 Task: Create Issue Issue0000000367 in Backlog  in Scrum Project Project0000000074 in Jira. Create Issue Issue0000000368 in Backlog  in Scrum Project Project0000000074 in Jira. Create Issue Issue0000000369 in Backlog  in Scrum Project Project0000000074 in Jira. Create Issue Issue0000000370 in Backlog  in Scrum Project Project0000000074 in Jira. Change IN PROGRESS as Status of Issue Issue0000000362 in Backlog  in Scrum Project Project0000000073 in Jira
Action: Mouse moved to (53, 221)
Screenshot: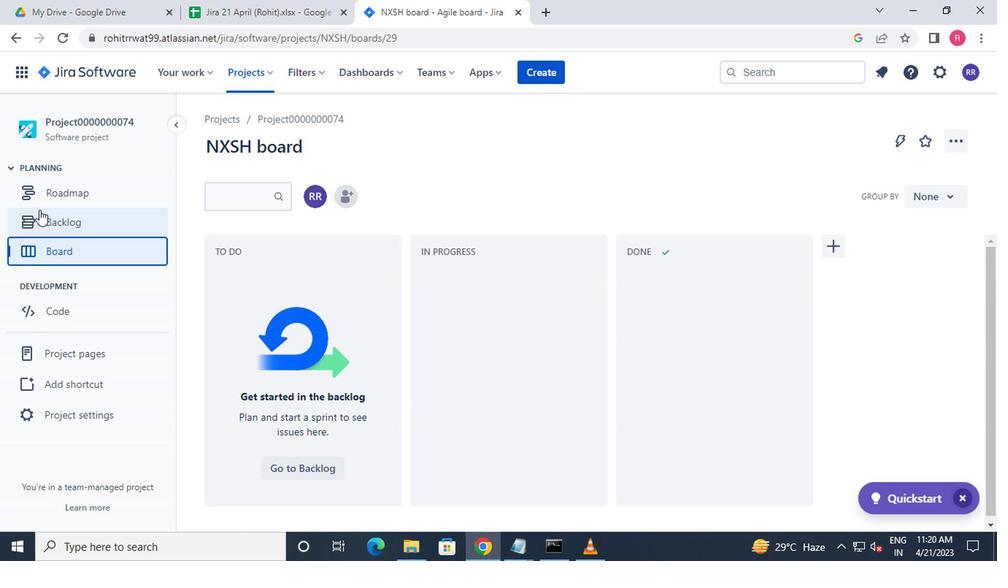 
Action: Mouse pressed left at (53, 221)
Screenshot: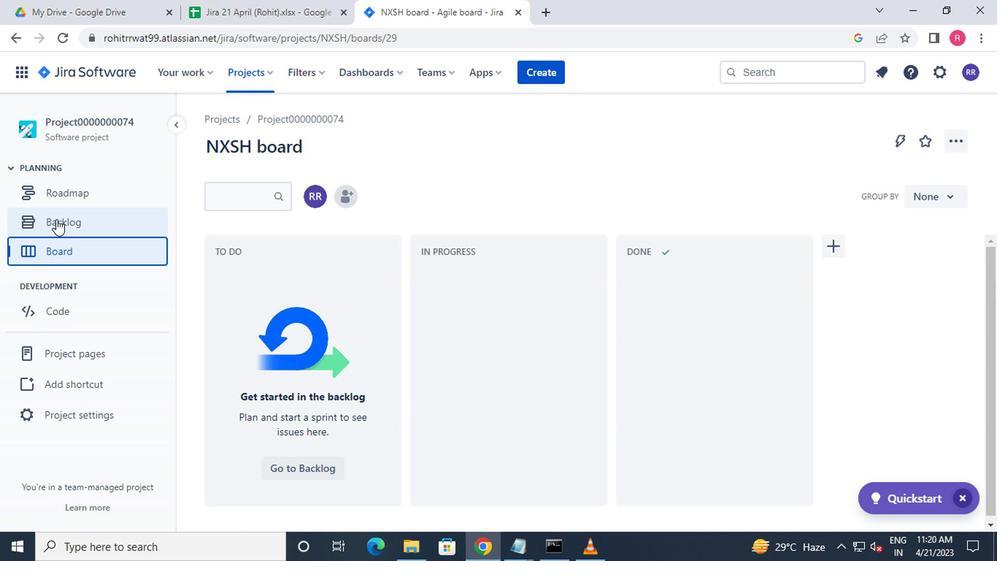 
Action: Mouse moved to (258, 284)
Screenshot: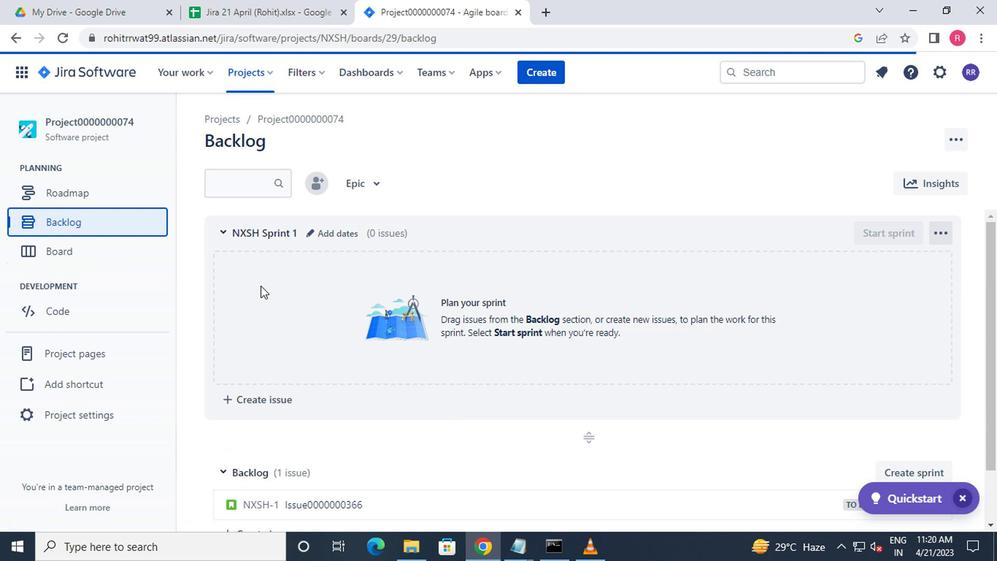 
Action: Mouse scrolled (258, 284) with delta (0, 0)
Screenshot: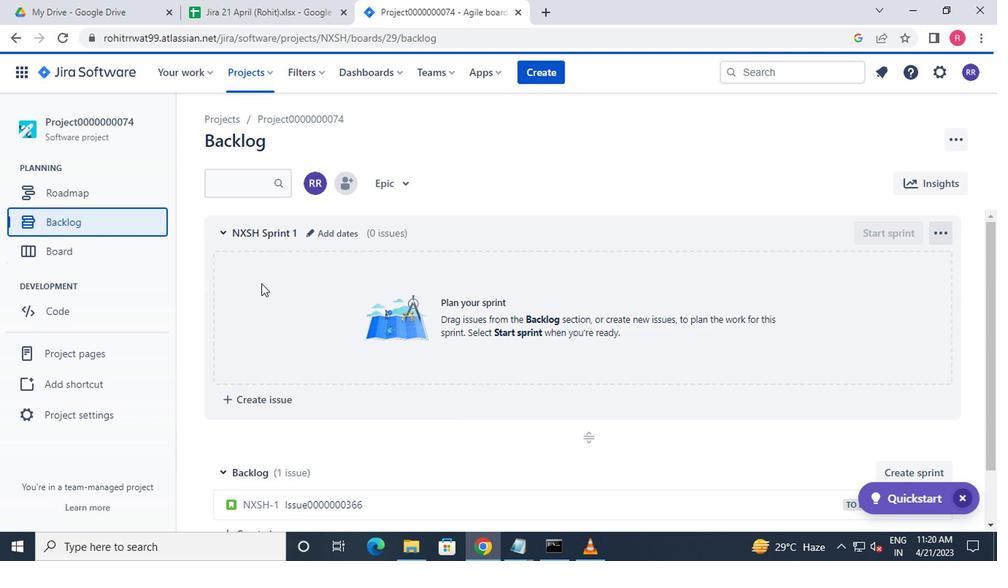 
Action: Mouse scrolled (258, 284) with delta (0, 0)
Screenshot: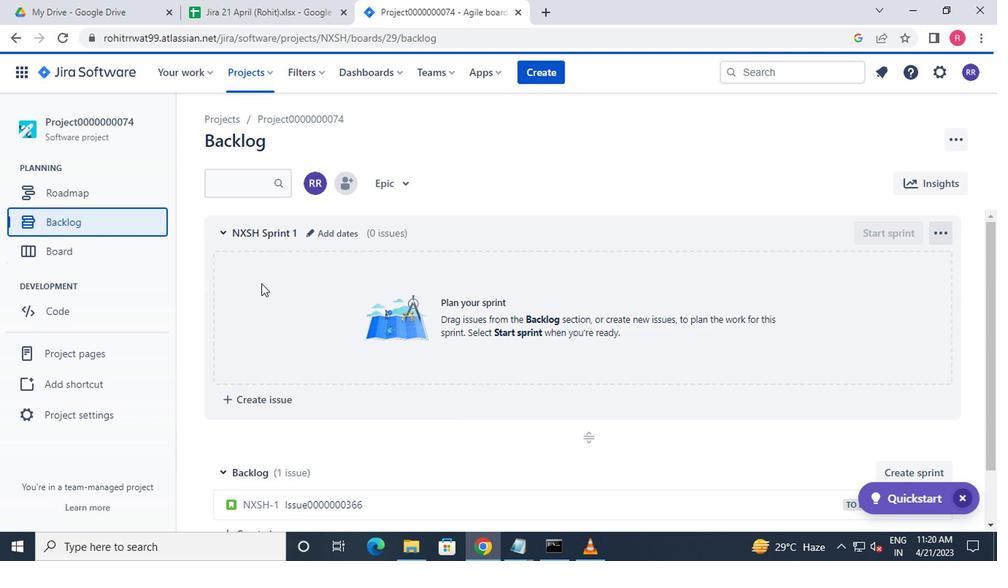 
Action: Mouse scrolled (258, 284) with delta (0, 0)
Screenshot: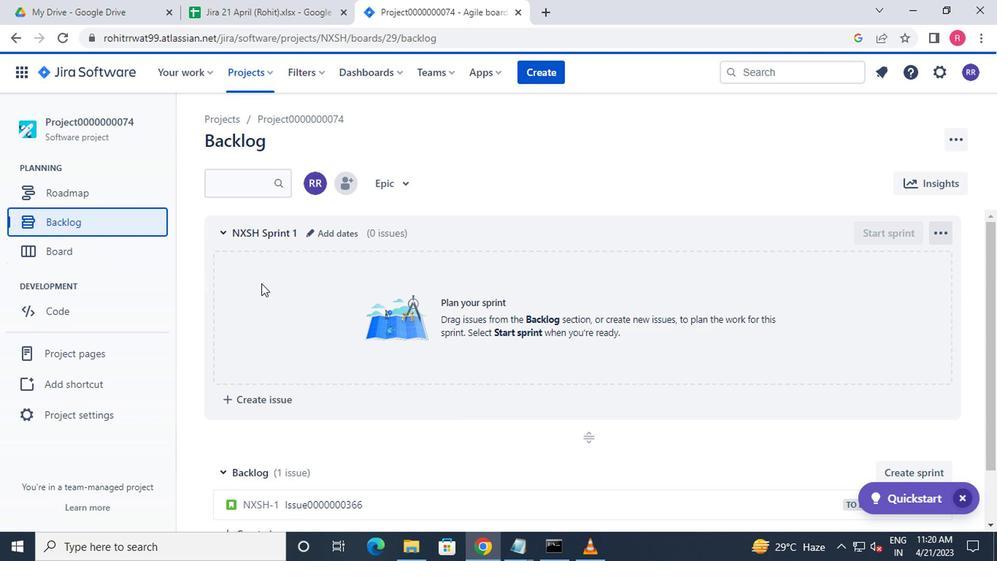
Action: Mouse scrolled (258, 284) with delta (0, 0)
Screenshot: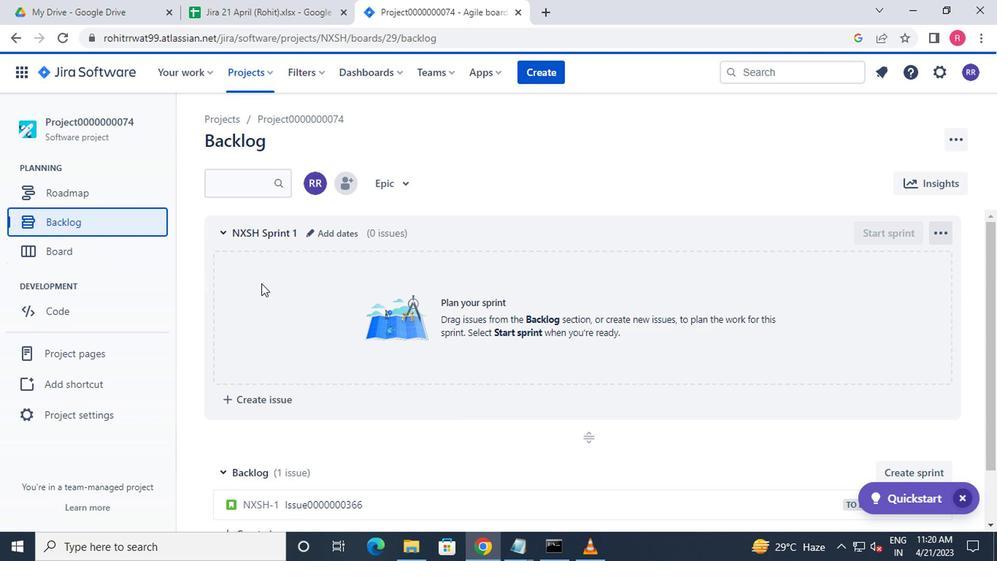 
Action: Mouse scrolled (258, 284) with delta (0, 0)
Screenshot: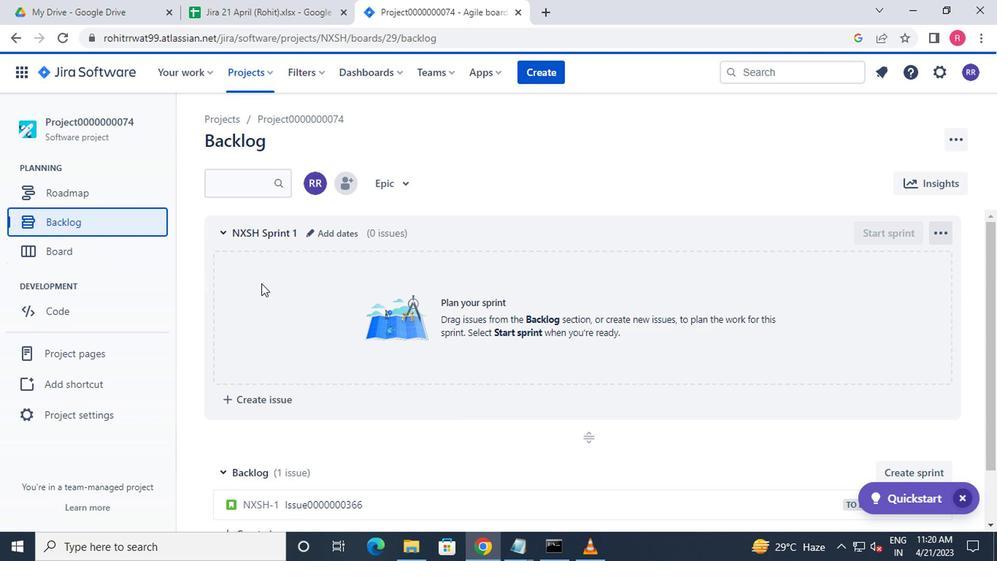 
Action: Mouse scrolled (258, 284) with delta (0, 0)
Screenshot: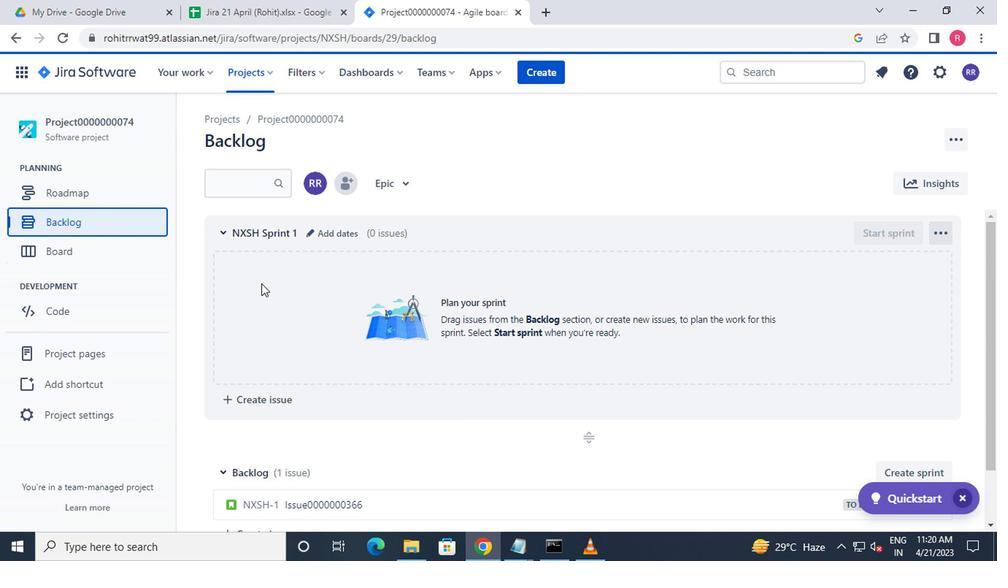 
Action: Mouse moved to (275, 286)
Screenshot: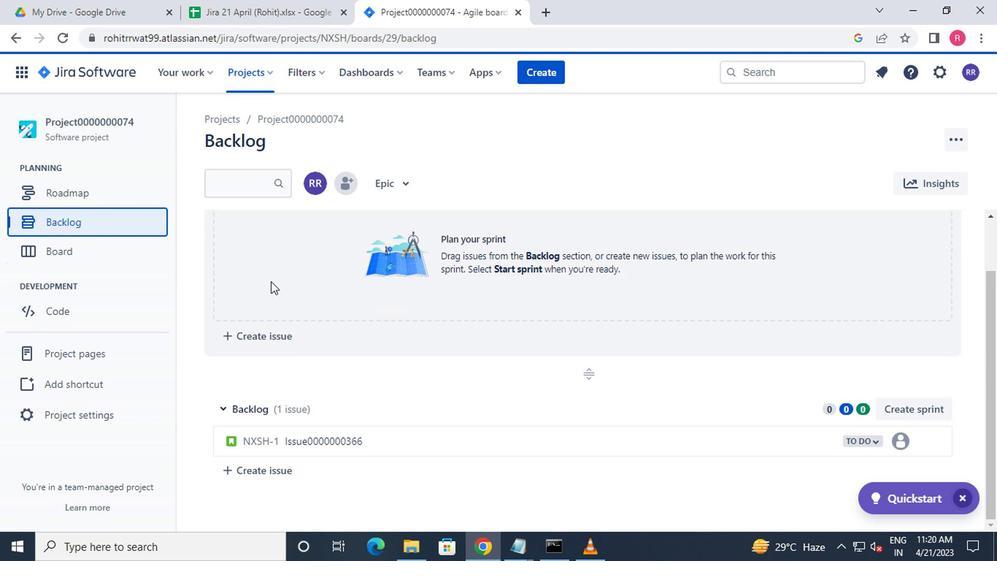 
Action: Mouse scrolled (275, 285) with delta (0, 0)
Screenshot: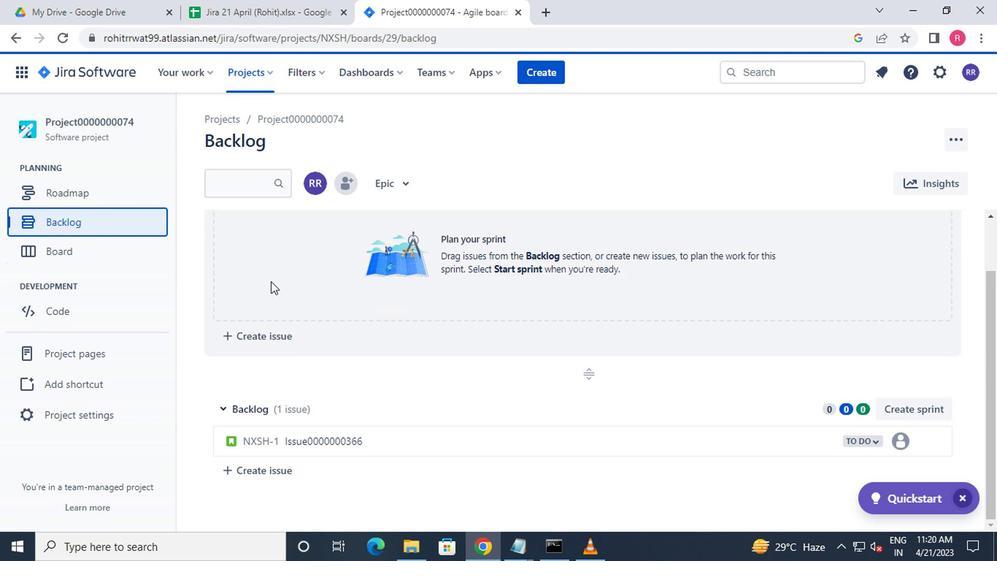 
Action: Mouse moved to (282, 294)
Screenshot: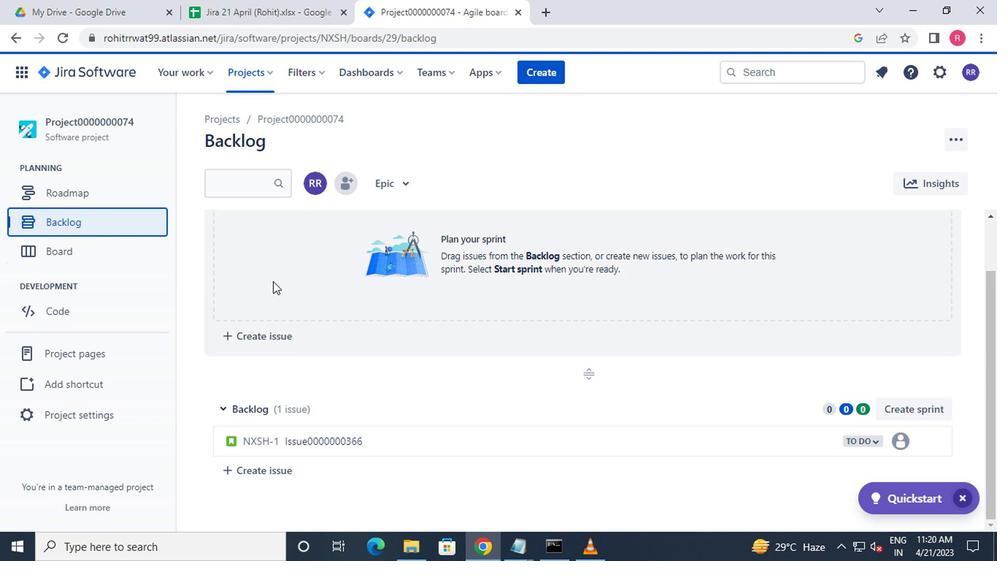 
Action: Mouse scrolled (282, 293) with delta (0, -1)
Screenshot: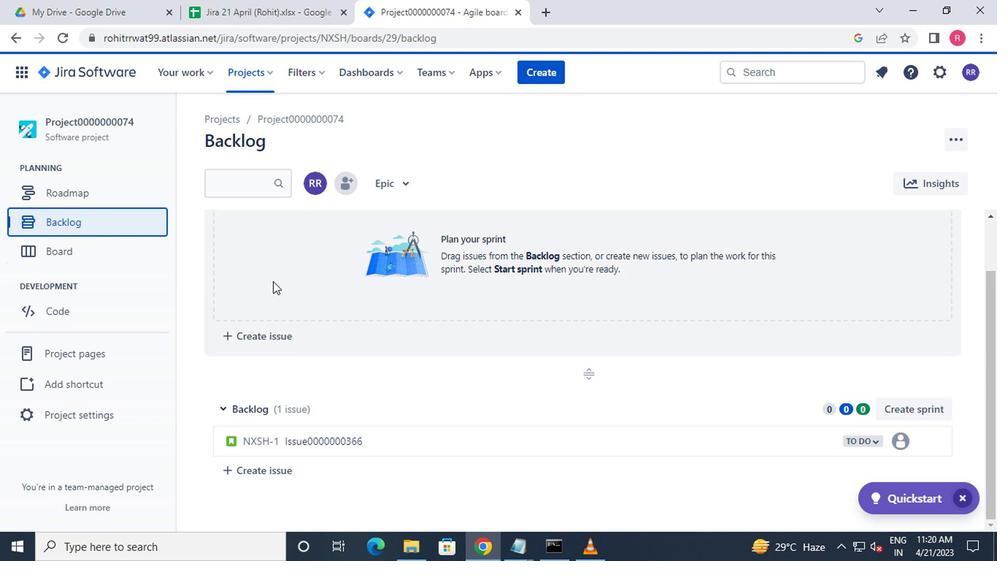 
Action: Mouse moved to (284, 298)
Screenshot: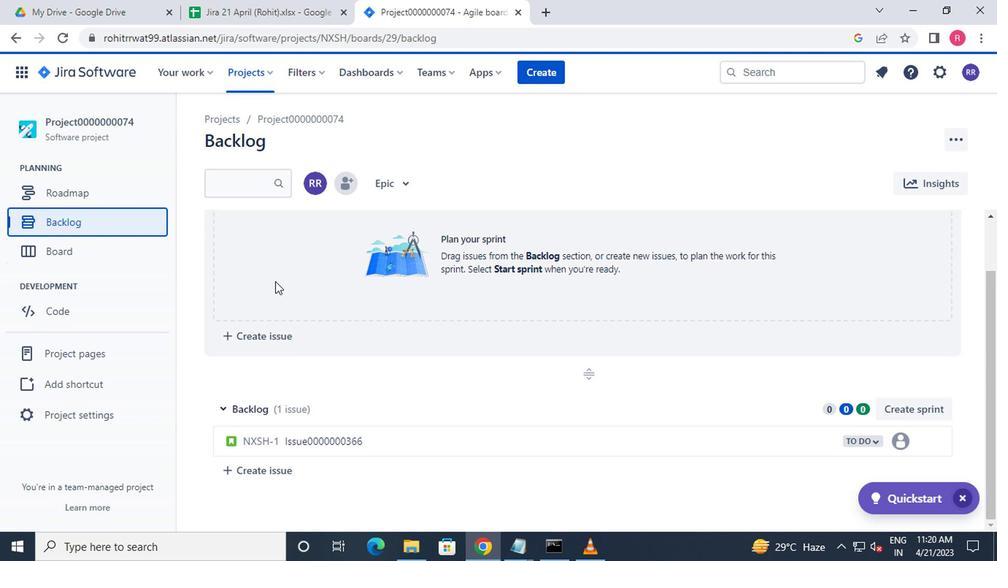 
Action: Mouse scrolled (284, 298) with delta (0, 0)
Screenshot: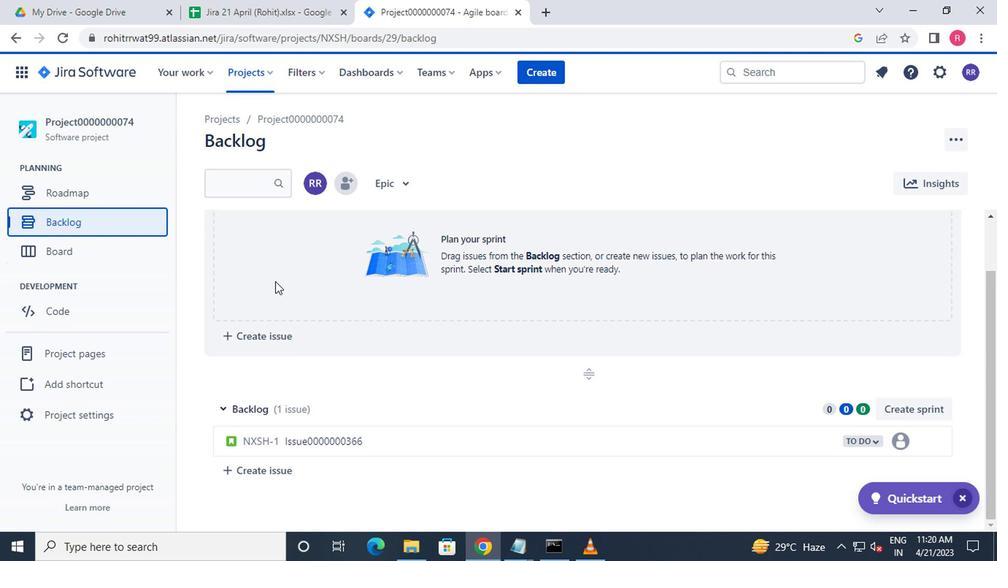 
Action: Mouse moved to (295, 465)
Screenshot: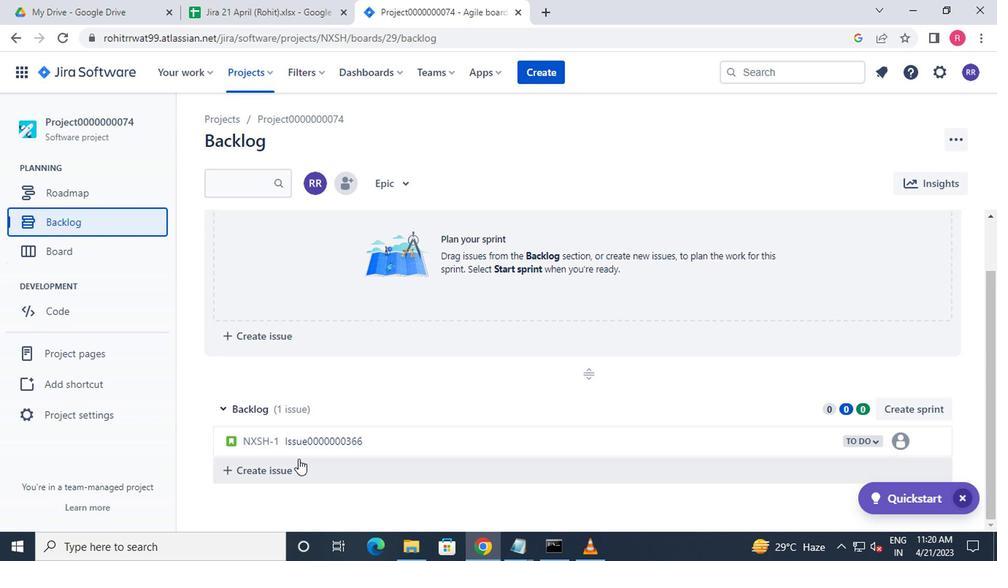 
Action: Mouse pressed left at (295, 465)
Screenshot: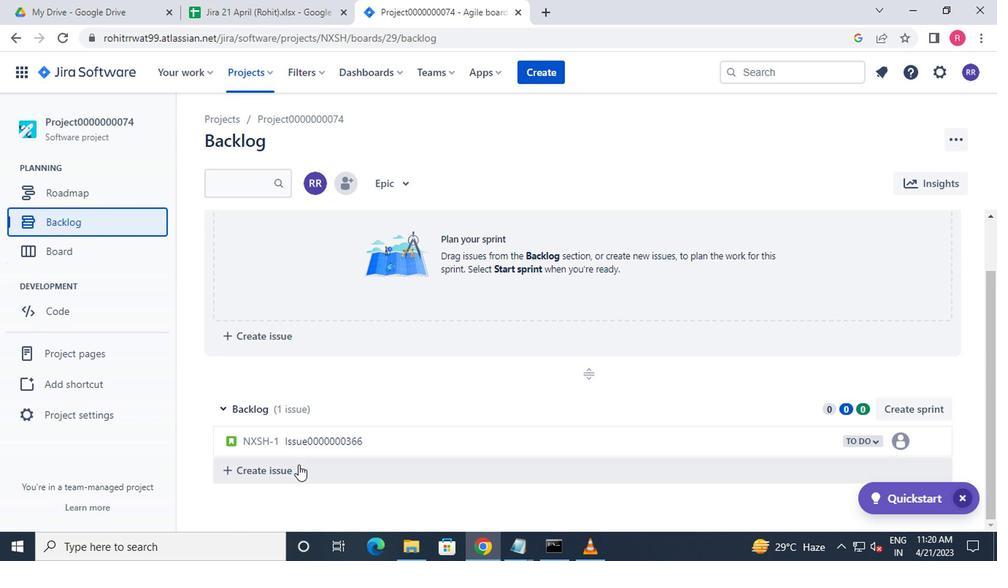 
Action: Mouse moved to (300, 465)
Screenshot: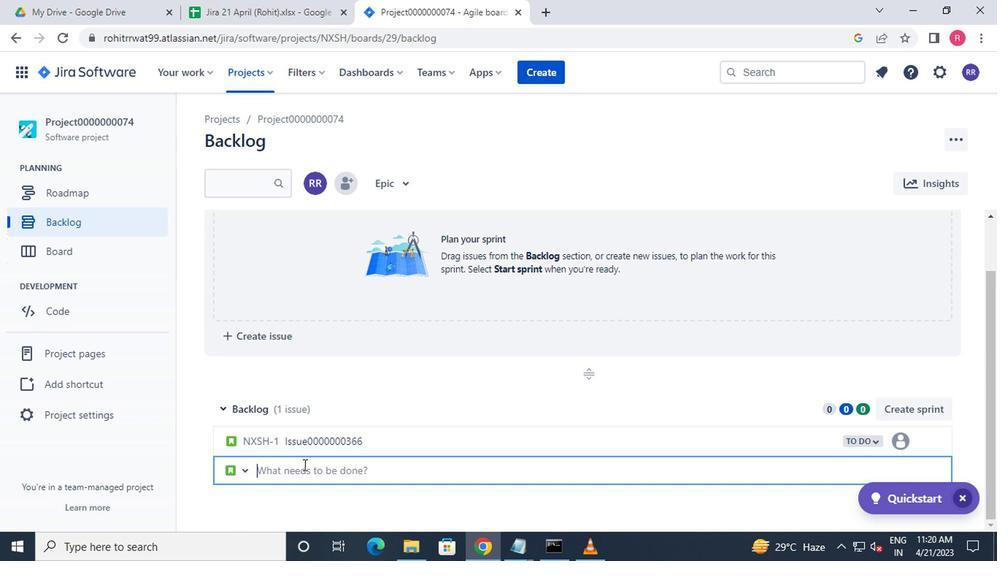 
Action: Key pressed <Key.shift_r>Issue0000000367<Key.enter><Key.shift>ISSUE0000000368<Key.enter><Key.shift><Key.shift><Key.shift><Key.shift><Key.shift><Key.shift>ISSUE0000000369<Key.enter><Key.shift>ISSUE0000000370<Key.enter>
Screenshot: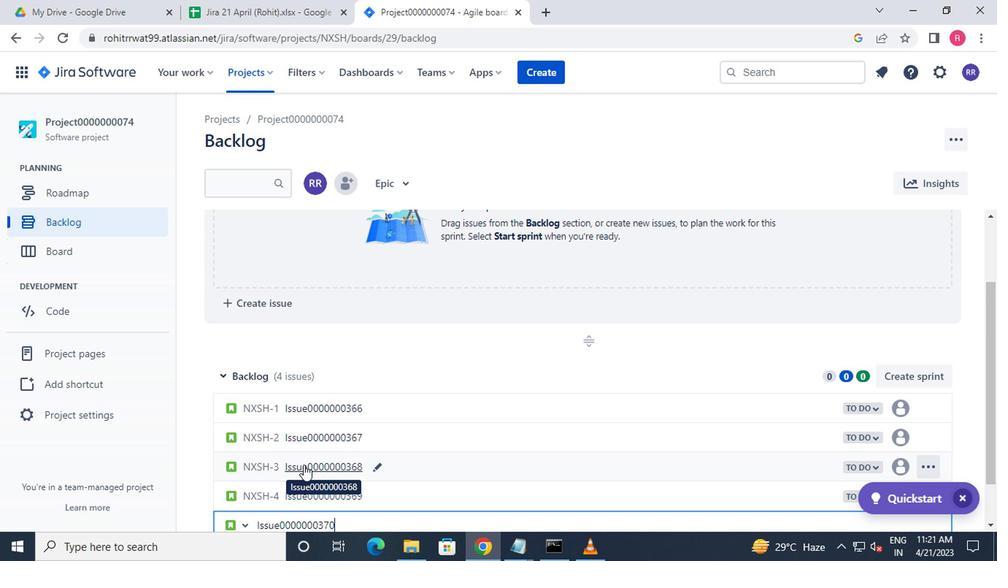 
Action: Mouse moved to (334, 438)
Screenshot: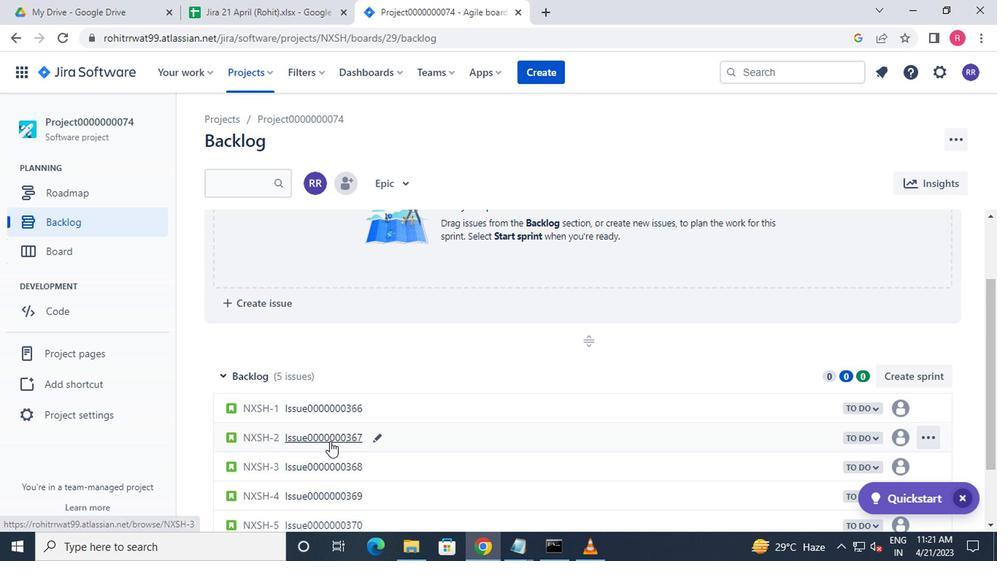
Action: Mouse scrolled (334, 439) with delta (0, 1)
Screenshot: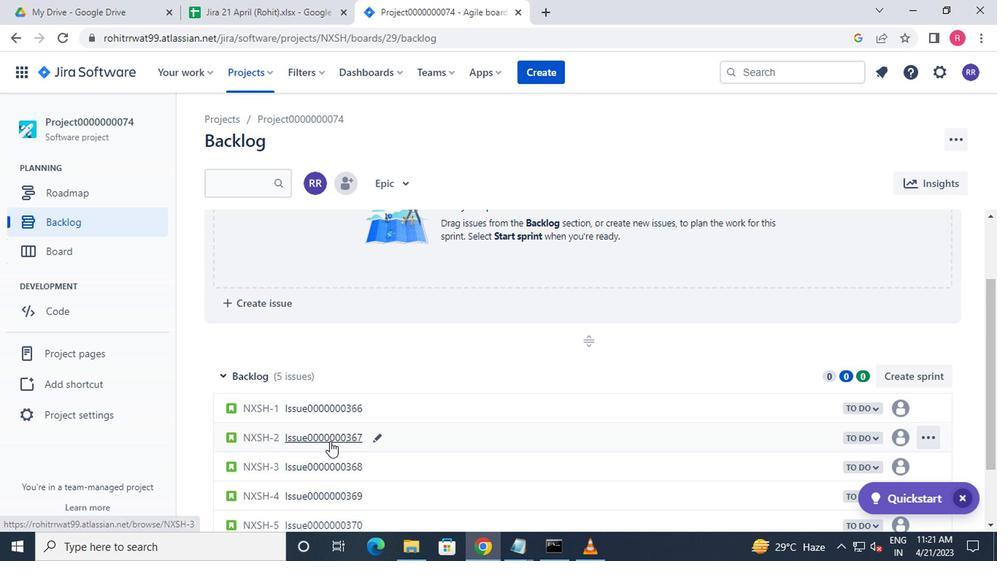 
Action: Mouse moved to (335, 438)
Screenshot: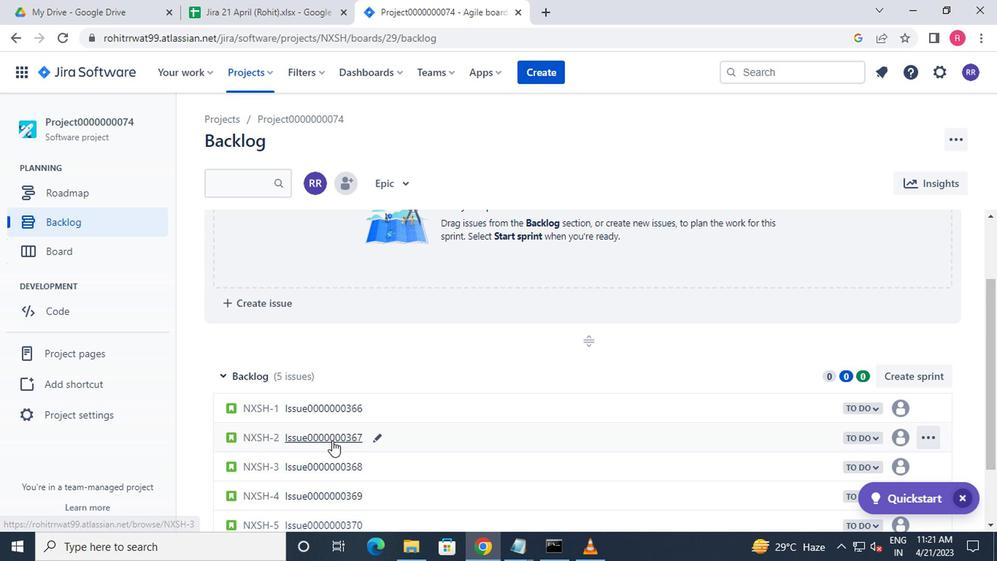 
Action: Mouse scrolled (335, 438) with delta (0, 0)
Screenshot: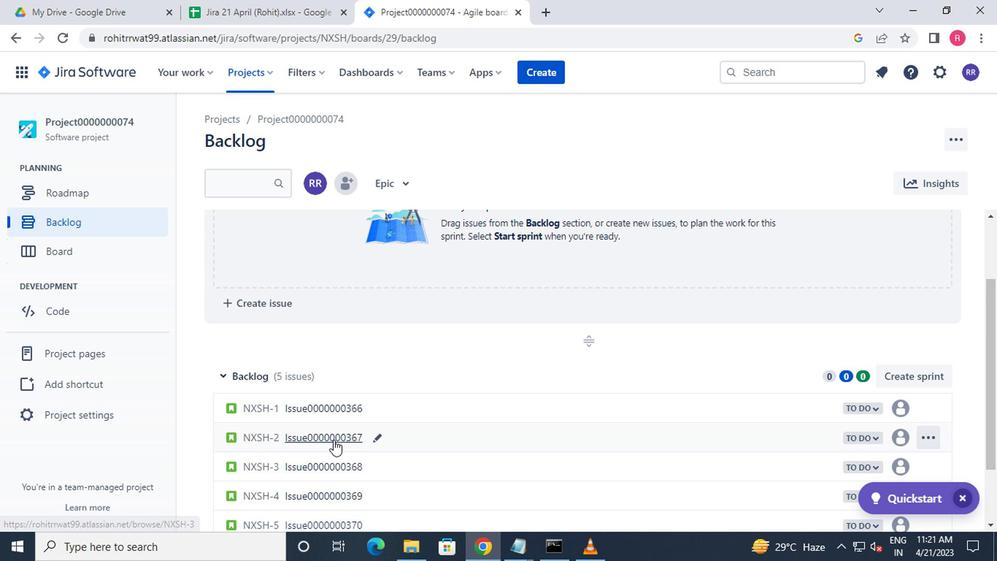 
Action: Mouse scrolled (335, 438) with delta (0, 0)
Screenshot: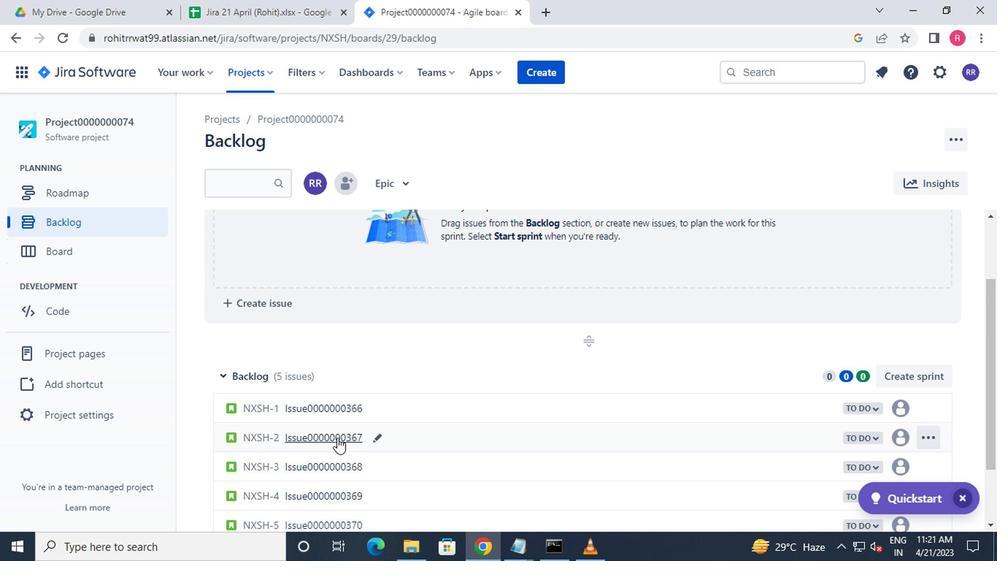 
Action: Mouse moved to (336, 438)
Screenshot: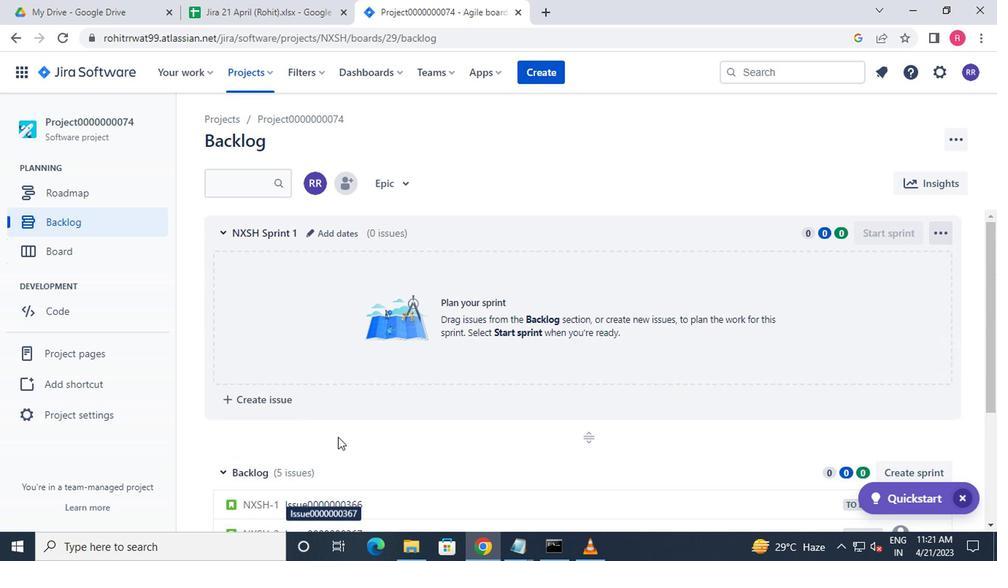 
Action: Mouse scrolled (336, 437) with delta (0, -1)
Screenshot: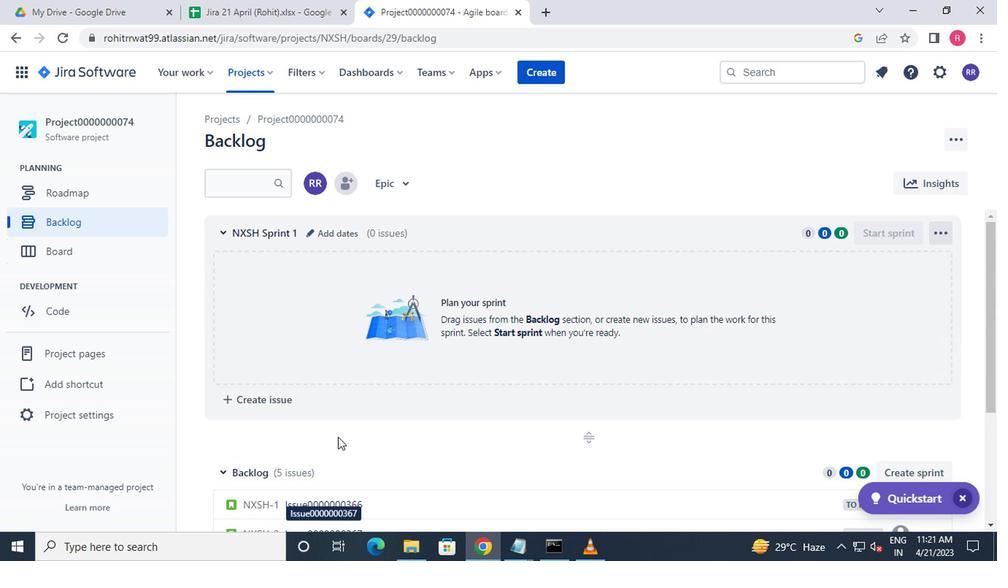 
Action: Mouse scrolled (336, 437) with delta (0, -1)
Screenshot: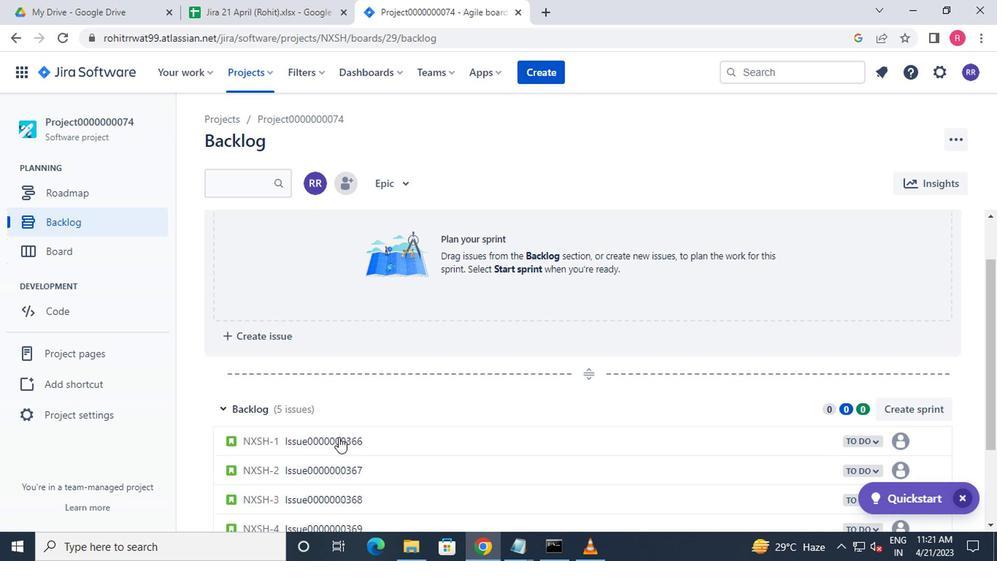 
Action: Mouse moved to (339, 438)
Screenshot: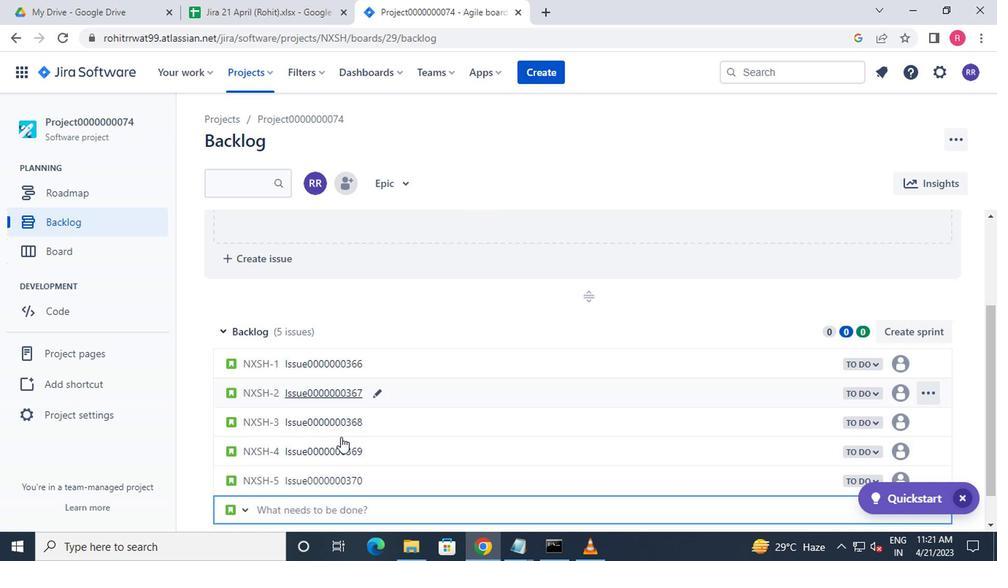 
Action: Mouse scrolled (339, 438) with delta (0, 0)
Screenshot: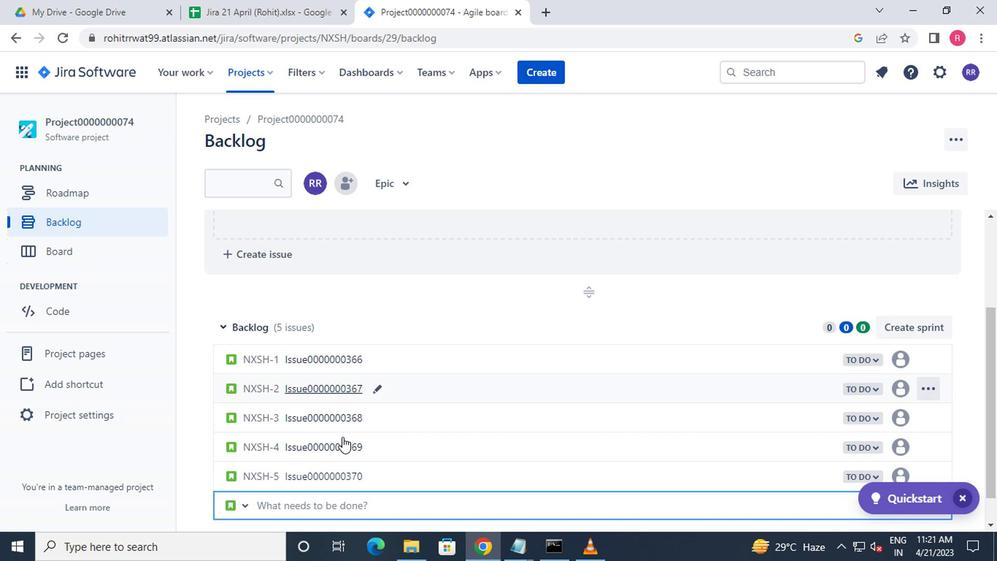 
Action: Mouse scrolled (339, 438) with delta (0, 0)
Screenshot: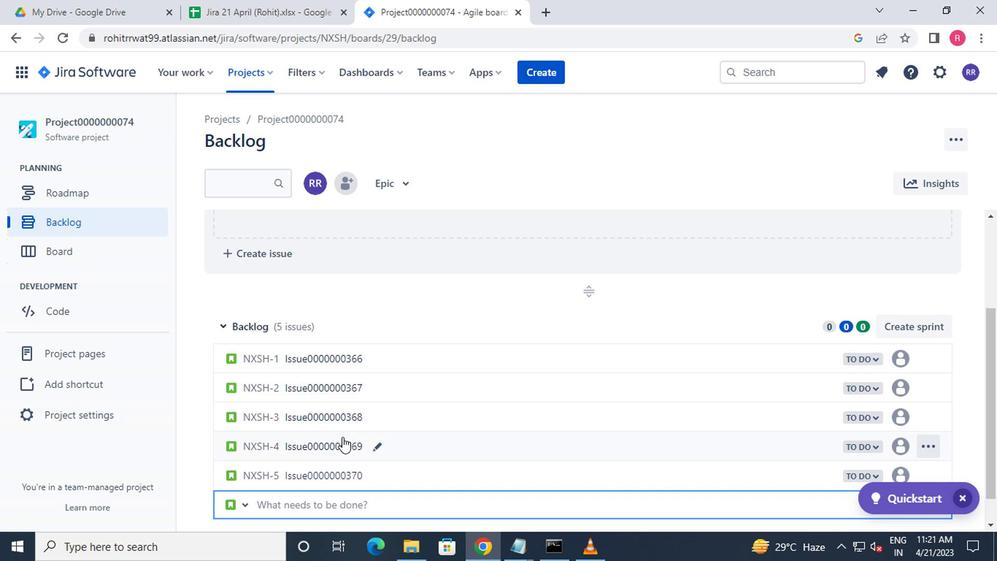 
Action: Mouse moved to (342, 430)
Screenshot: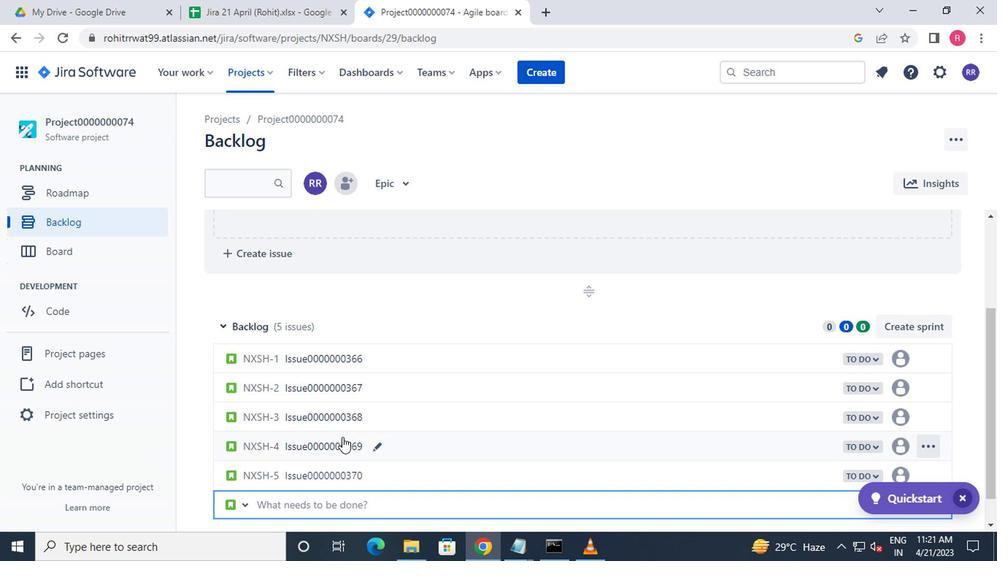 
Action: Mouse scrolled (342, 431) with delta (0, 1)
Screenshot: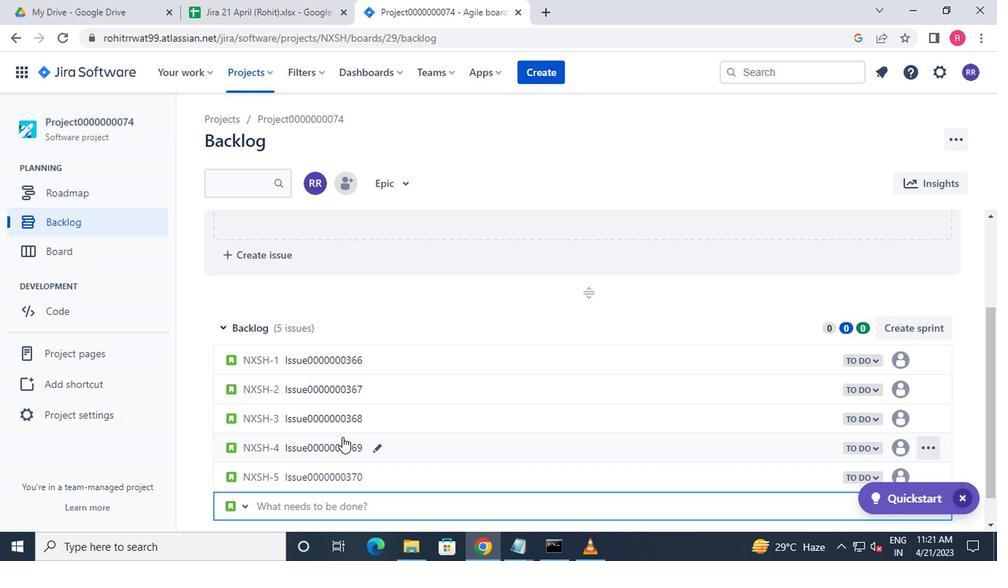 
Action: Mouse moved to (343, 429)
Screenshot: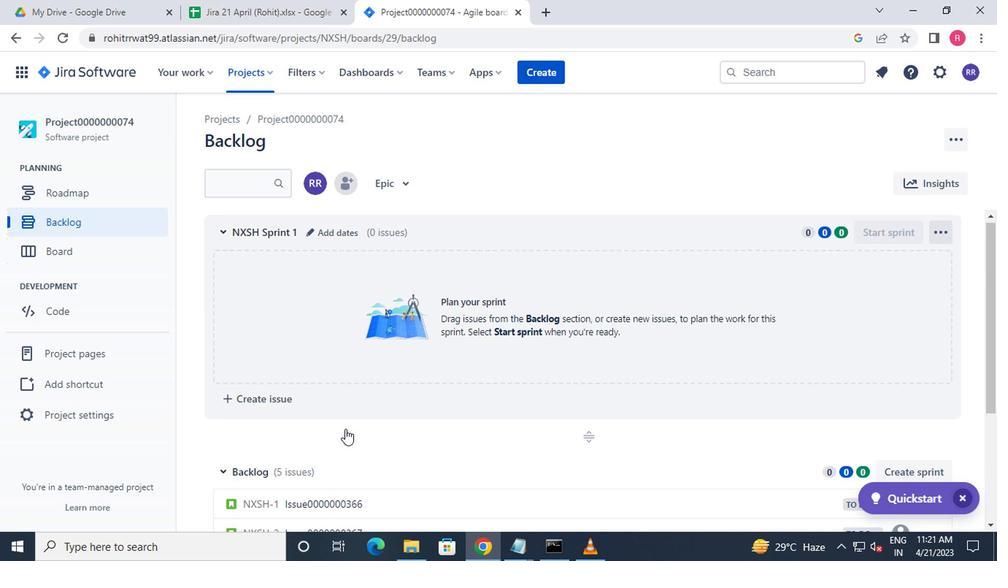 
Action: Mouse scrolled (343, 430) with delta (0, 0)
Screenshot: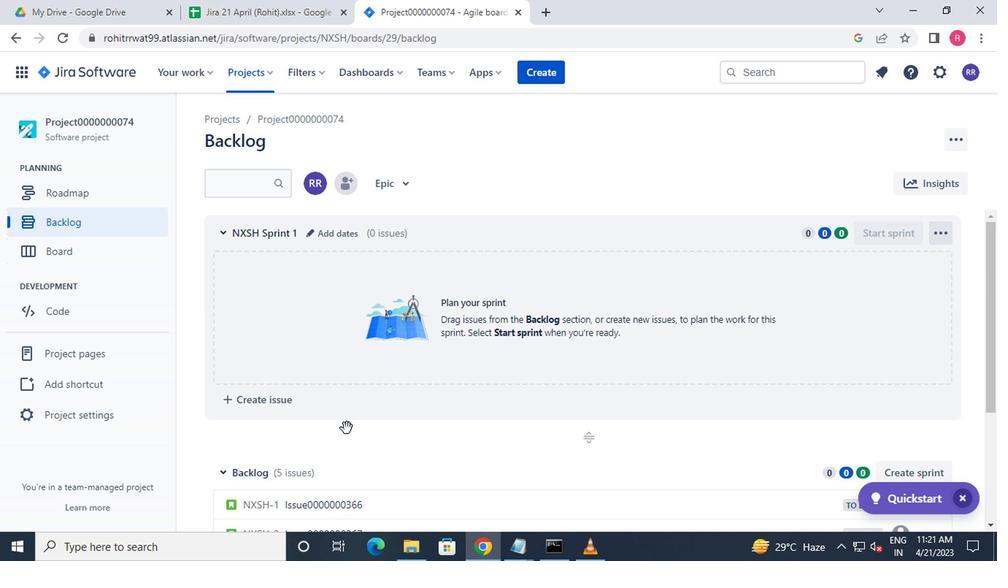 
Action: Mouse scrolled (343, 430) with delta (0, 0)
Screenshot: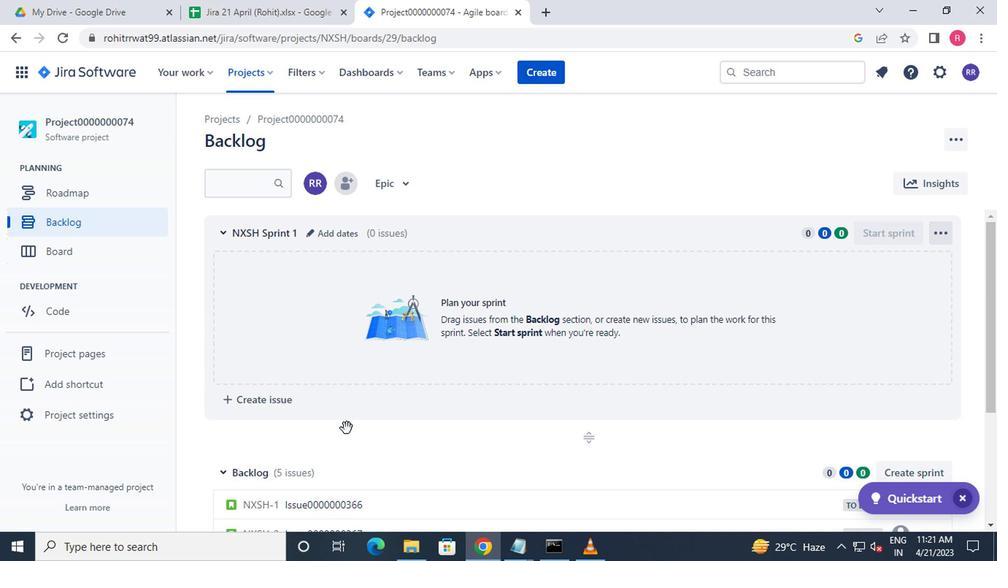
Action: Mouse scrolled (343, 430) with delta (0, 0)
Screenshot: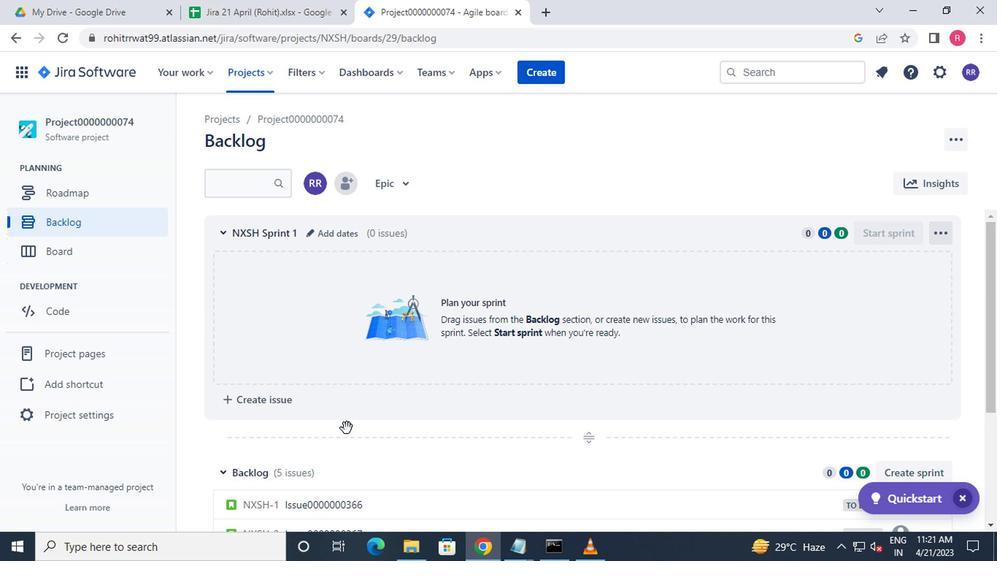 
Action: Mouse moved to (250, 78)
Screenshot: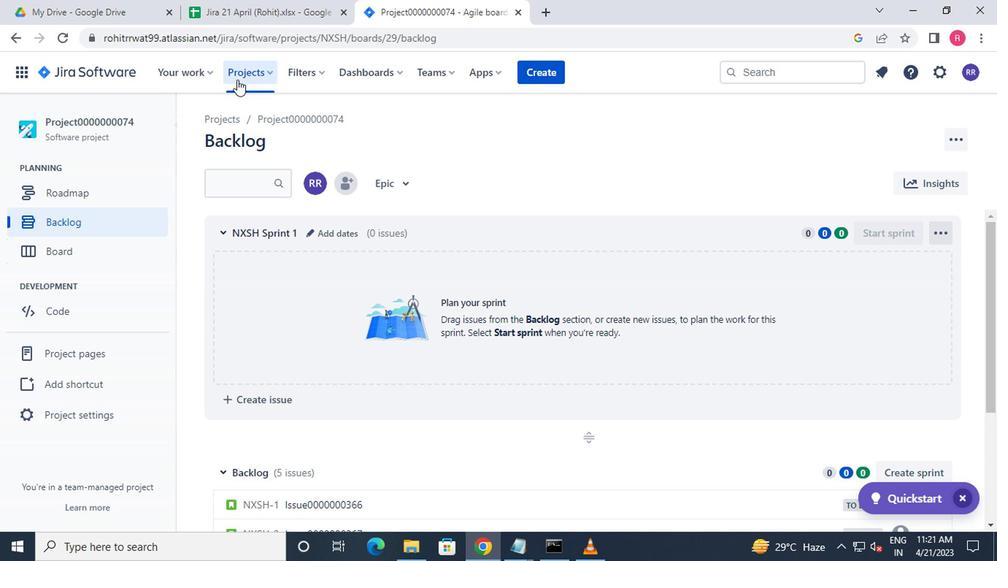 
Action: Mouse pressed left at (250, 78)
Screenshot: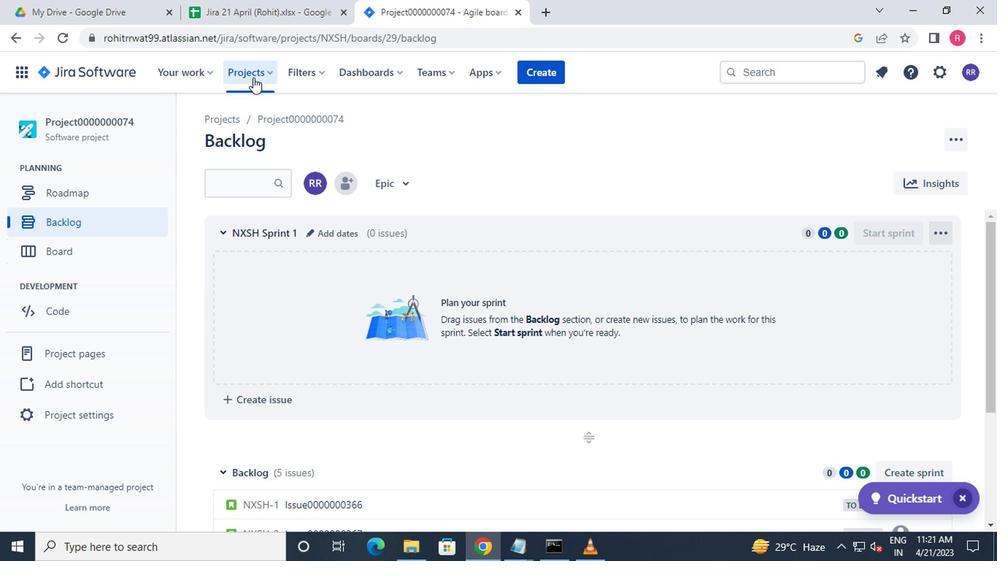 
Action: Mouse moved to (298, 179)
Screenshot: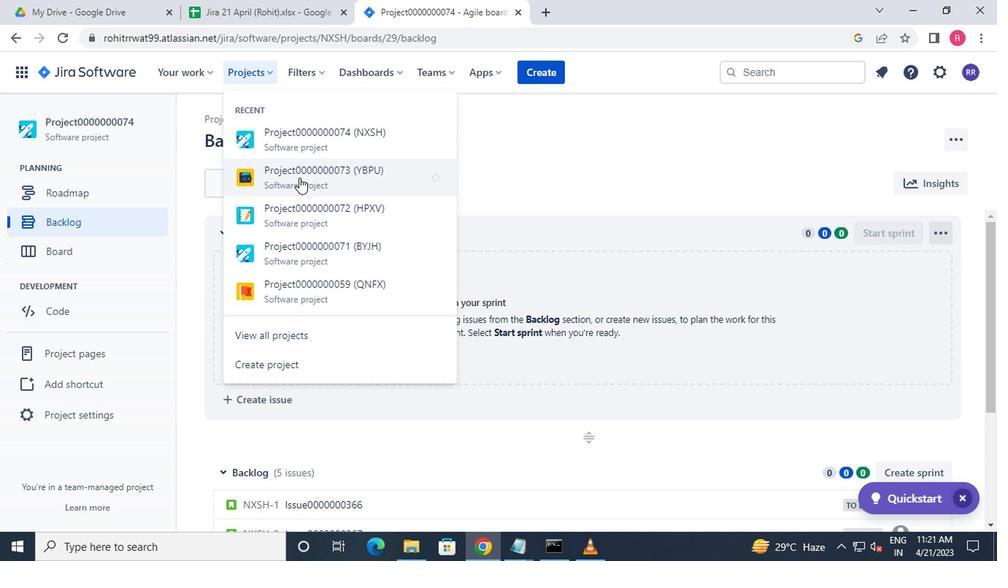 
Action: Mouse pressed left at (298, 179)
Screenshot: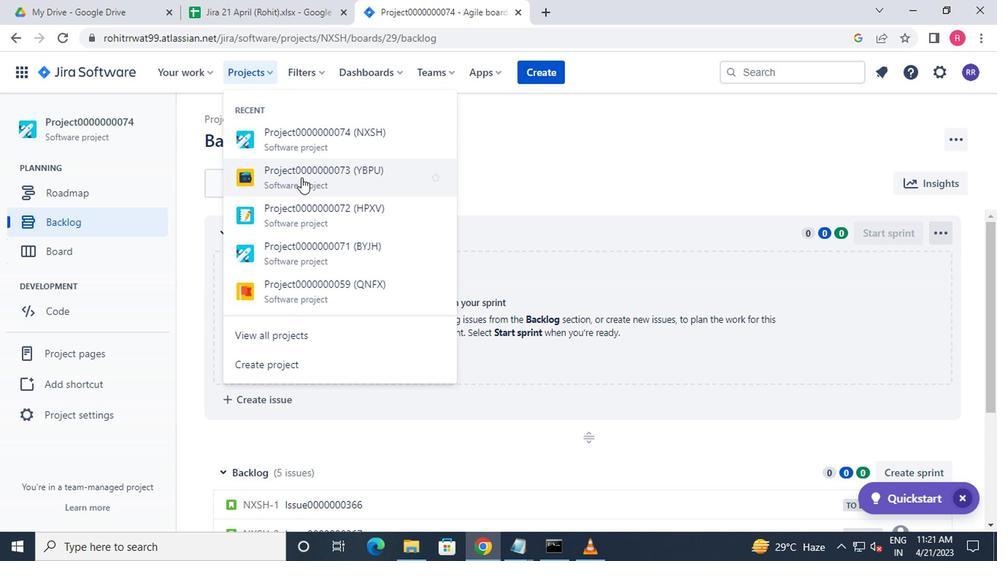 
Action: Mouse moved to (65, 227)
Screenshot: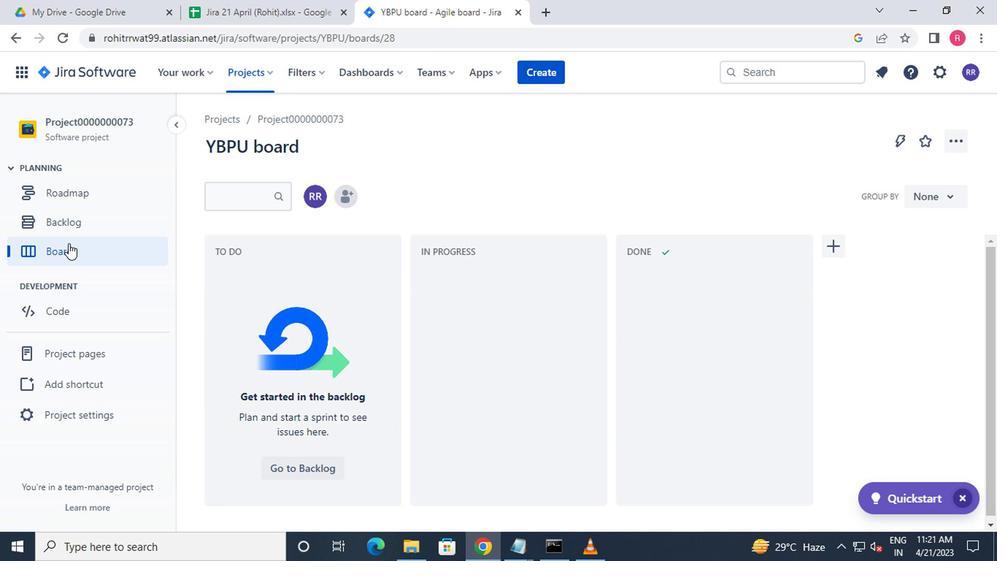 
Action: Mouse pressed left at (65, 227)
Screenshot: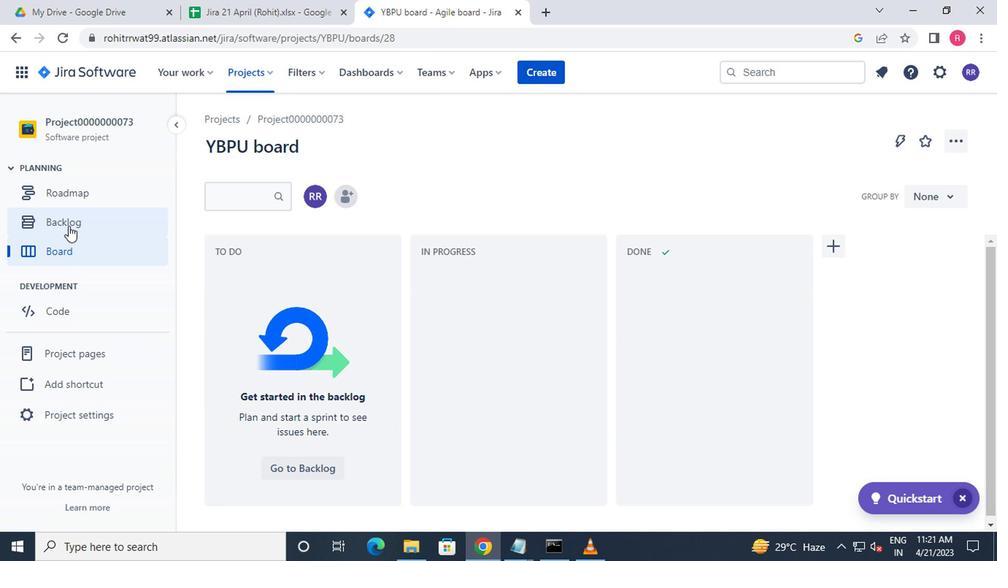 
Action: Mouse moved to (435, 401)
Screenshot: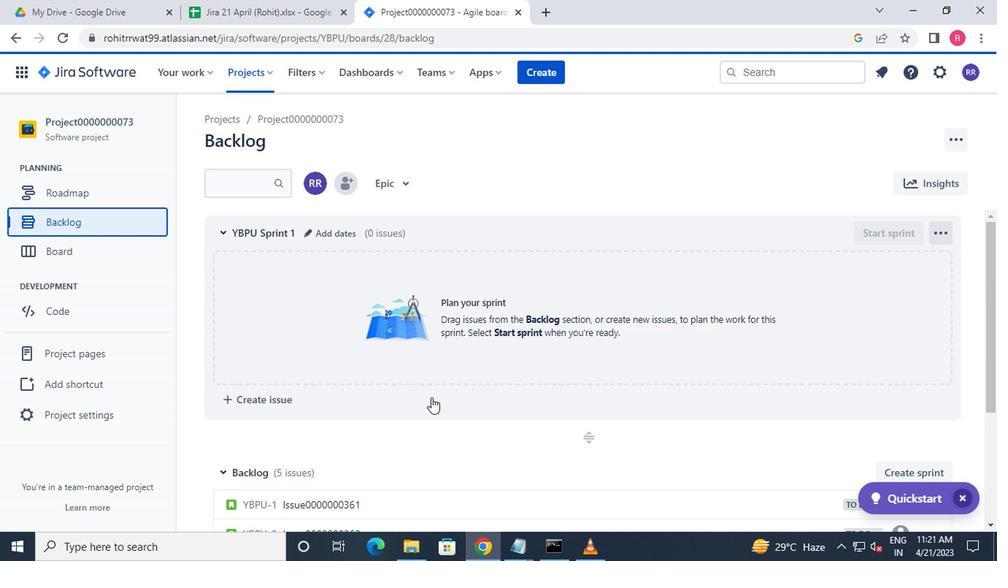 
Action: Mouse scrolled (435, 400) with delta (0, 0)
Screenshot: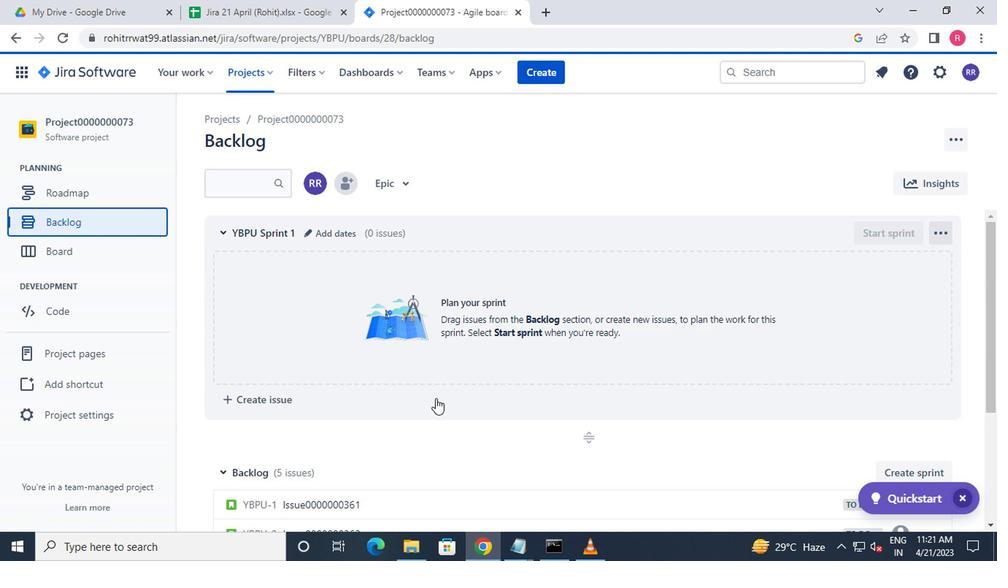 
Action: Mouse moved to (436, 402)
Screenshot: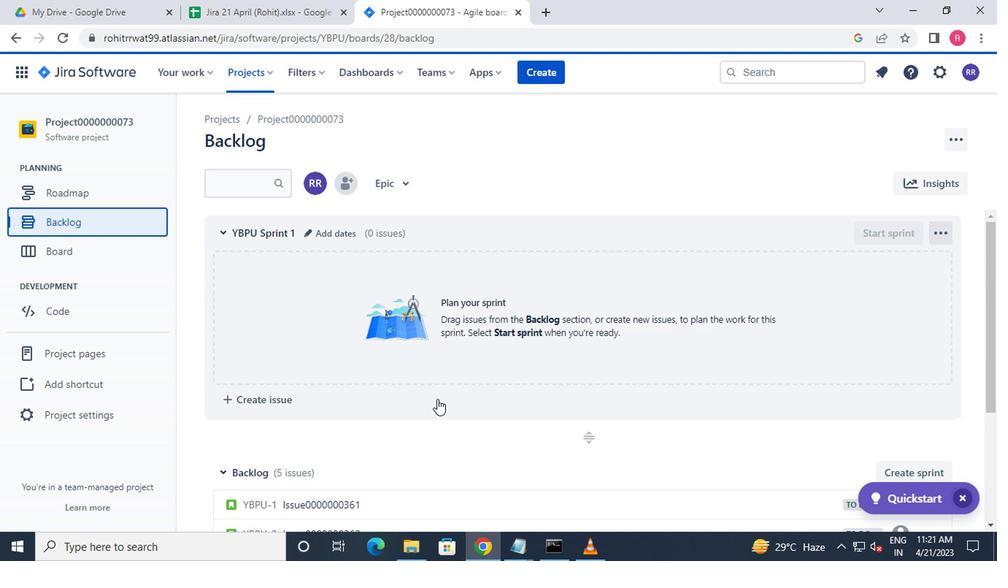 
Action: Mouse scrolled (436, 401) with delta (0, -1)
Screenshot: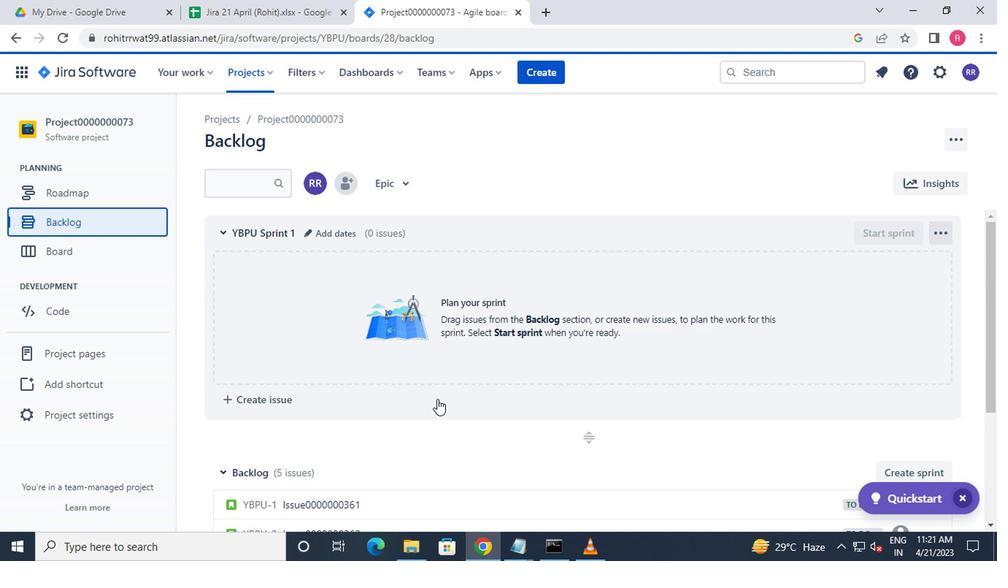 
Action: Mouse scrolled (436, 401) with delta (0, -1)
Screenshot: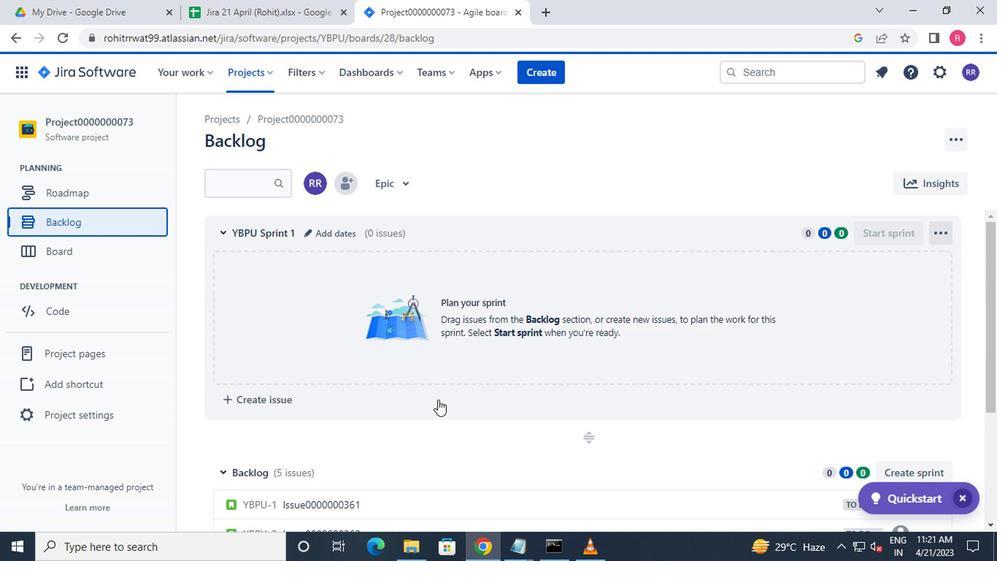 
Action: Mouse scrolled (436, 401) with delta (0, -1)
Screenshot: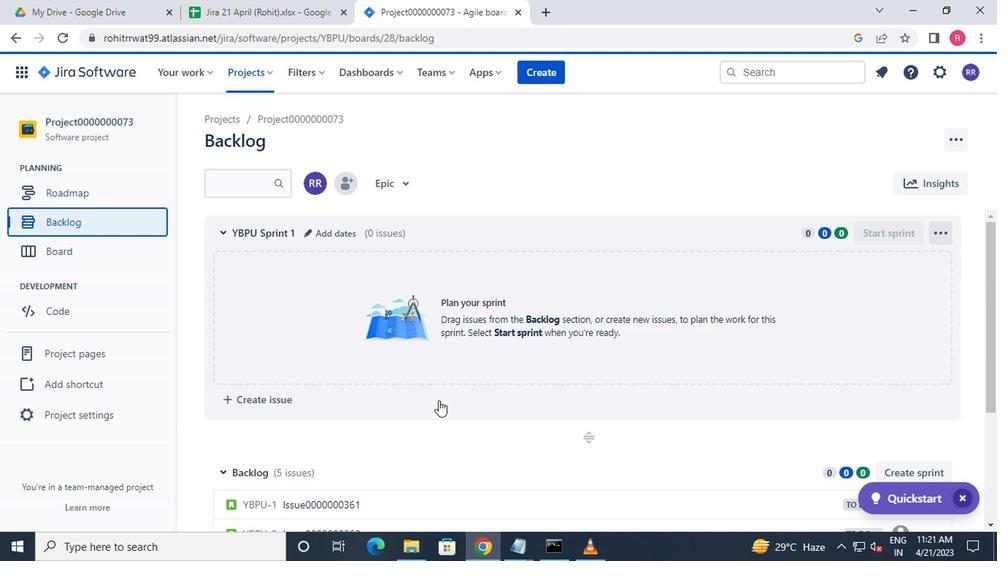 
Action: Mouse moved to (857, 357)
Screenshot: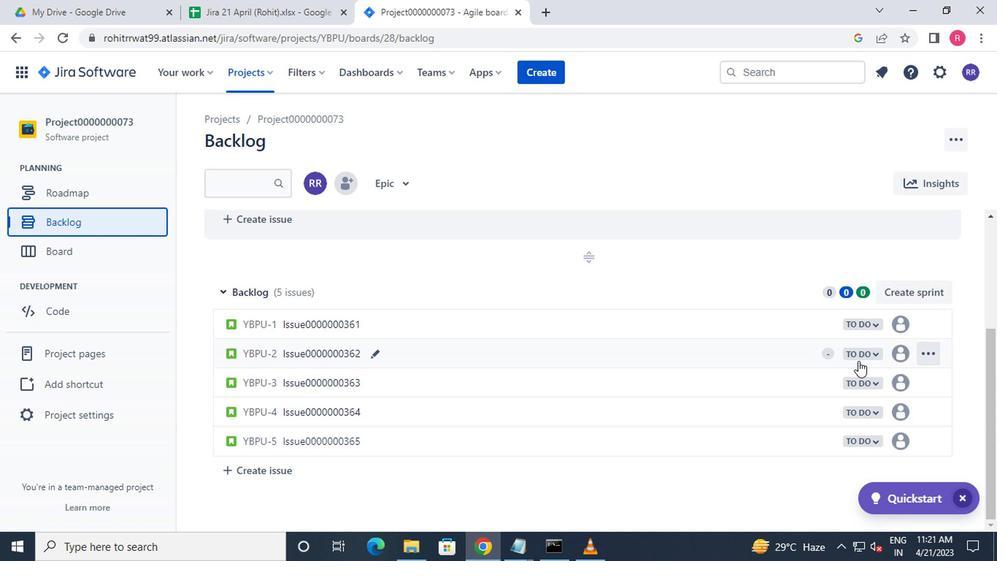 
Action: Mouse pressed left at (857, 357)
Screenshot: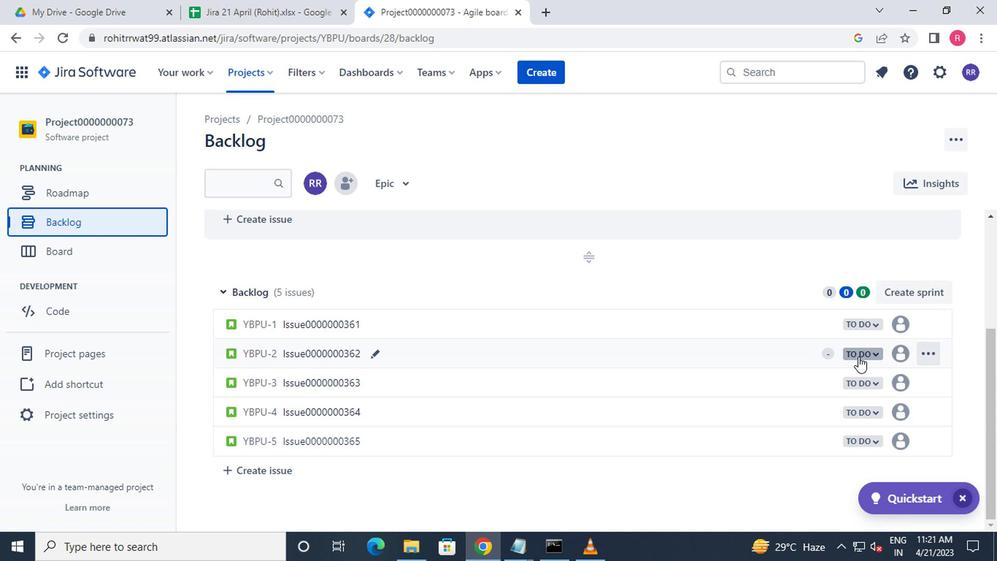 
Action: Mouse moved to (782, 385)
Screenshot: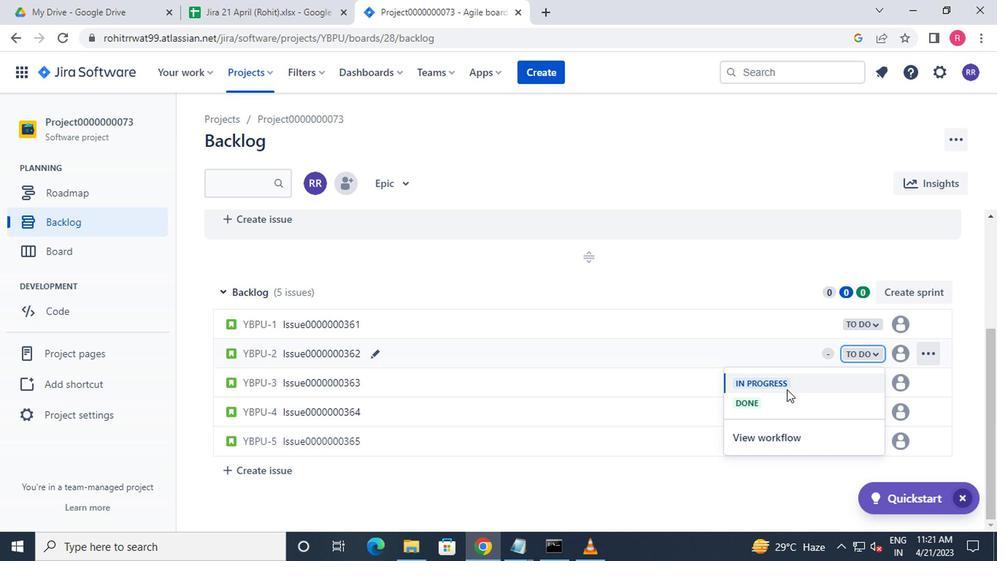 
Action: Mouse pressed left at (782, 385)
Screenshot: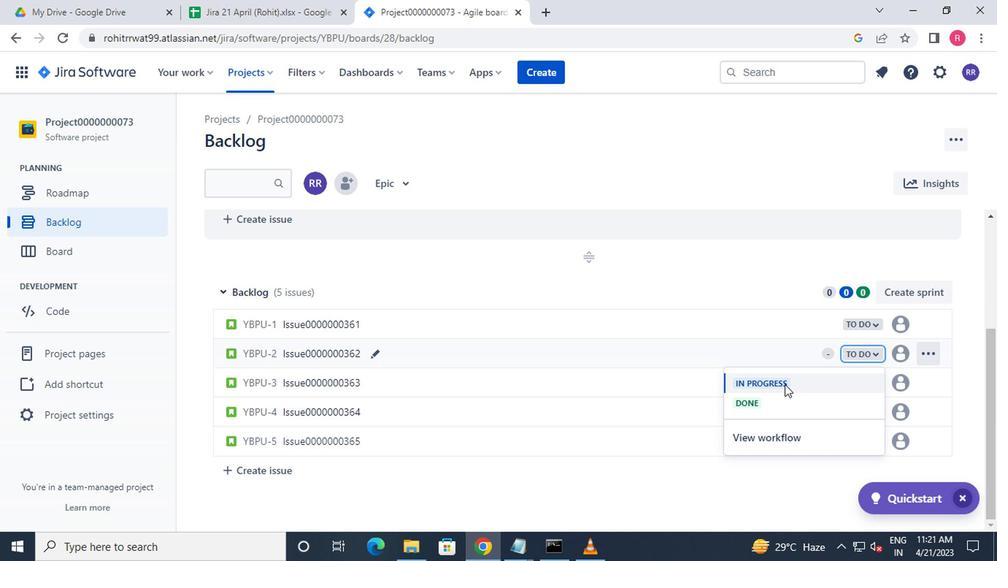 
Action: Mouse moved to (780, 385)
Screenshot: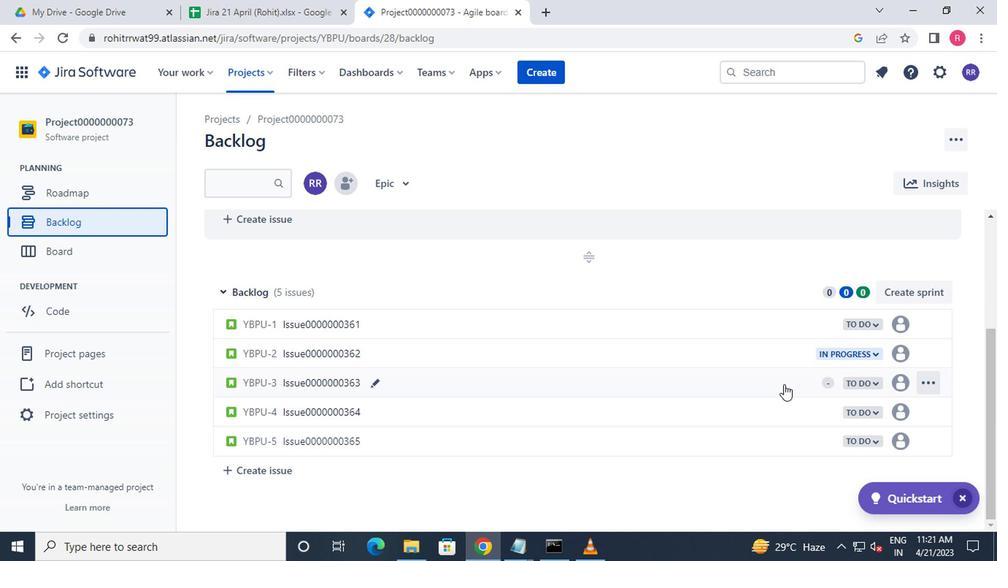 
